 Task: View and add the product "Rachael Ray Nutrish Wet Dog Food Gentle Digestion Real Chicken Pumpkin & Salmon Recipe Can (13 oz)" to cart from the store "Pavilions Pets".
Action: Mouse moved to (40, 74)
Screenshot: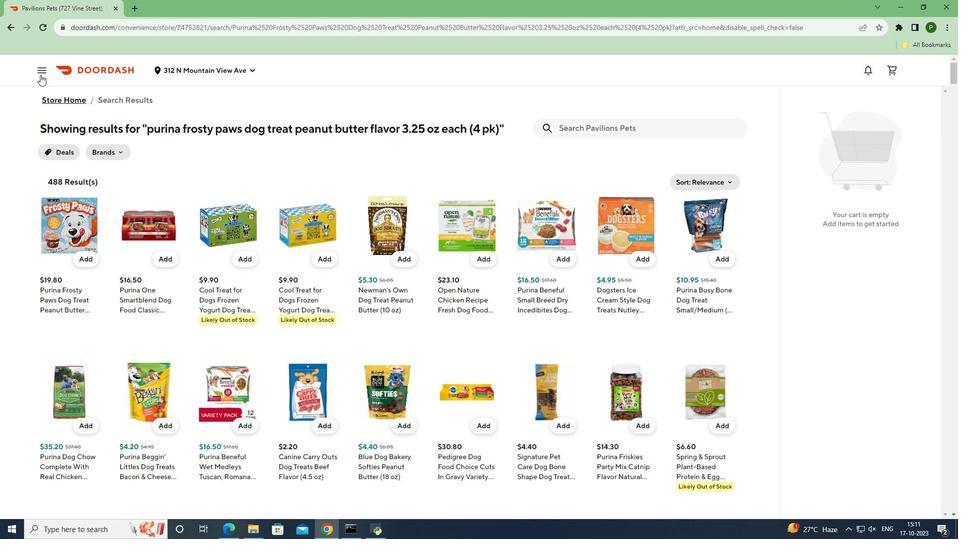 
Action: Mouse pressed left at (40, 74)
Screenshot: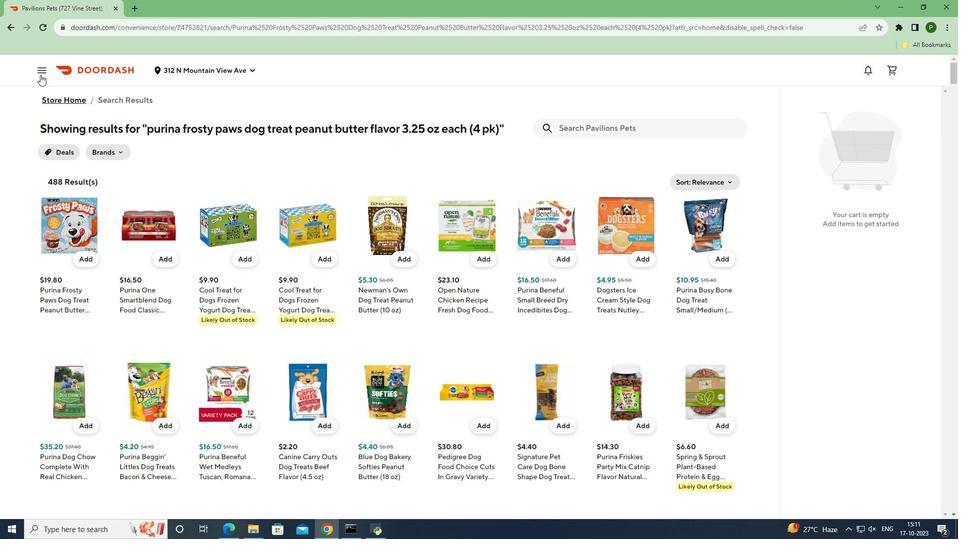 
Action: Mouse moved to (47, 141)
Screenshot: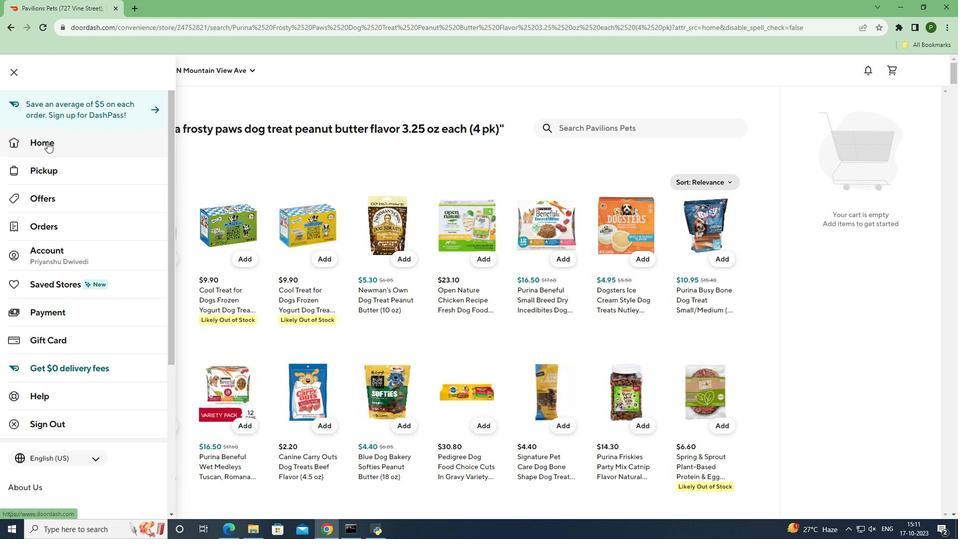 
Action: Mouse pressed left at (47, 141)
Screenshot: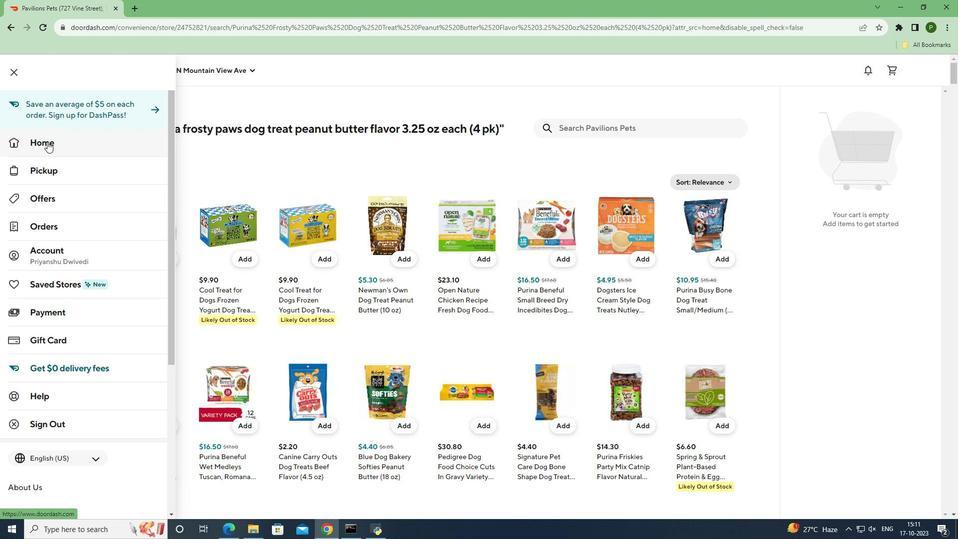 
Action: Mouse moved to (441, 106)
Screenshot: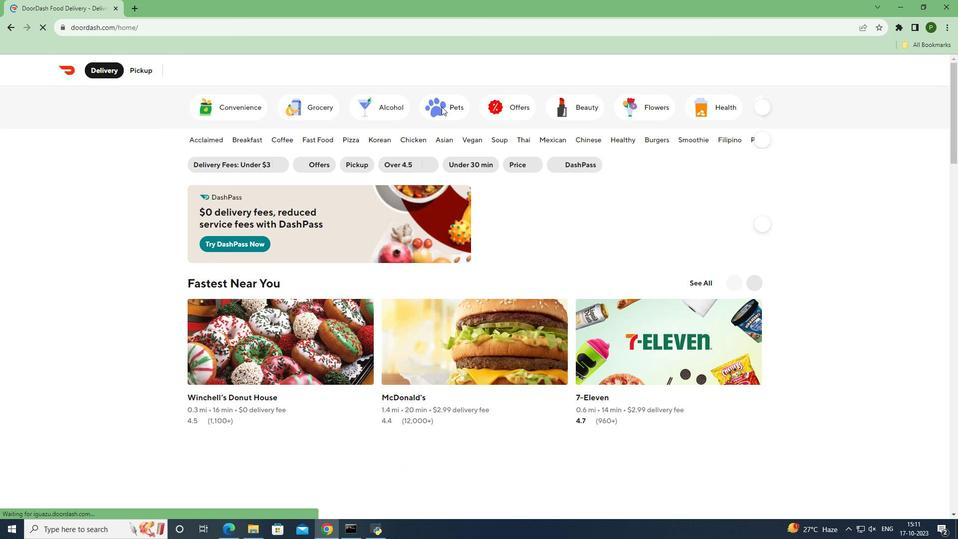 
Action: Mouse pressed left at (441, 106)
Screenshot: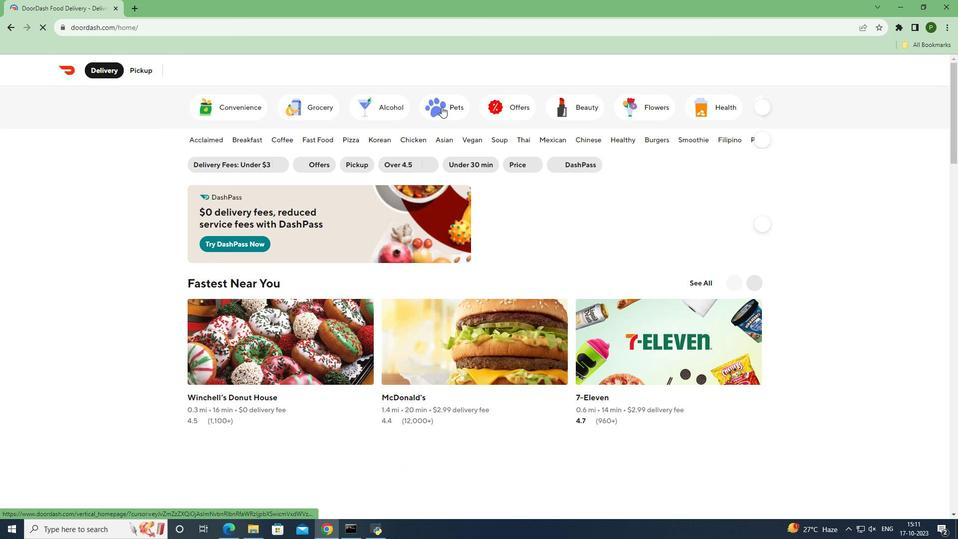 
Action: Mouse moved to (735, 304)
Screenshot: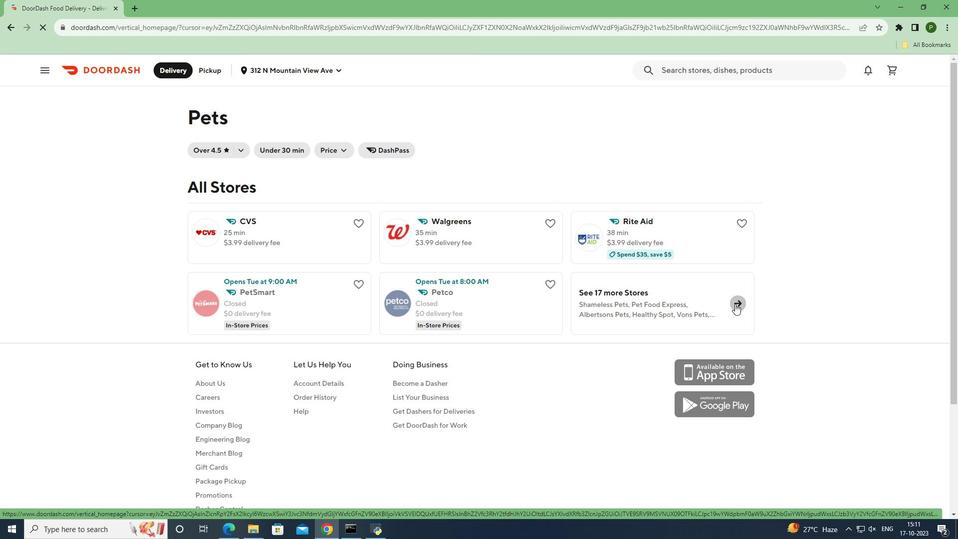 
Action: Mouse pressed left at (735, 304)
Screenshot: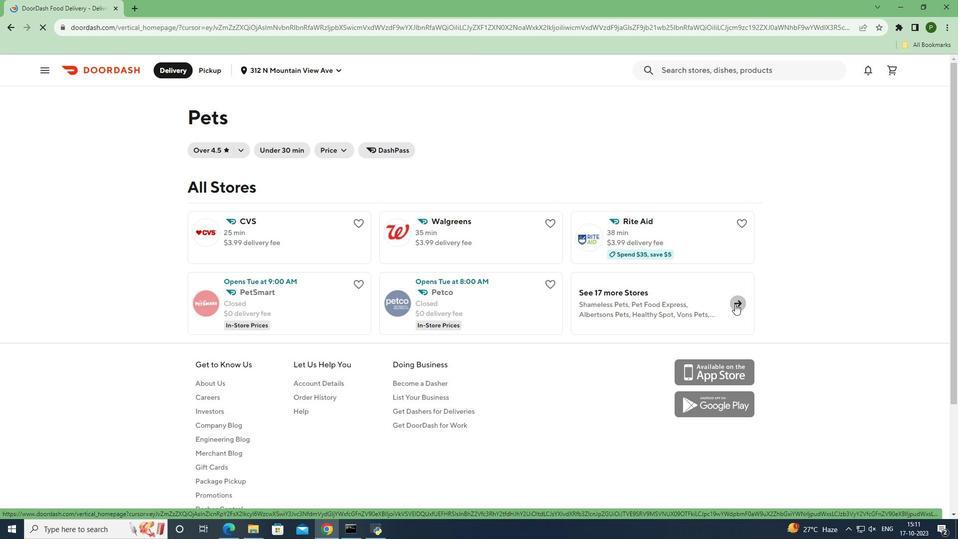 
Action: Mouse moved to (622, 437)
Screenshot: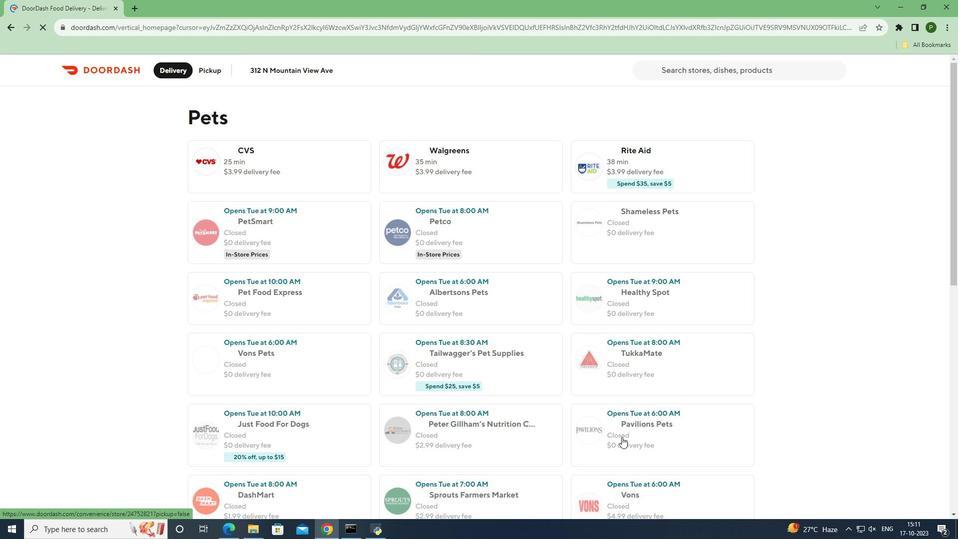 
Action: Mouse pressed left at (622, 437)
Screenshot: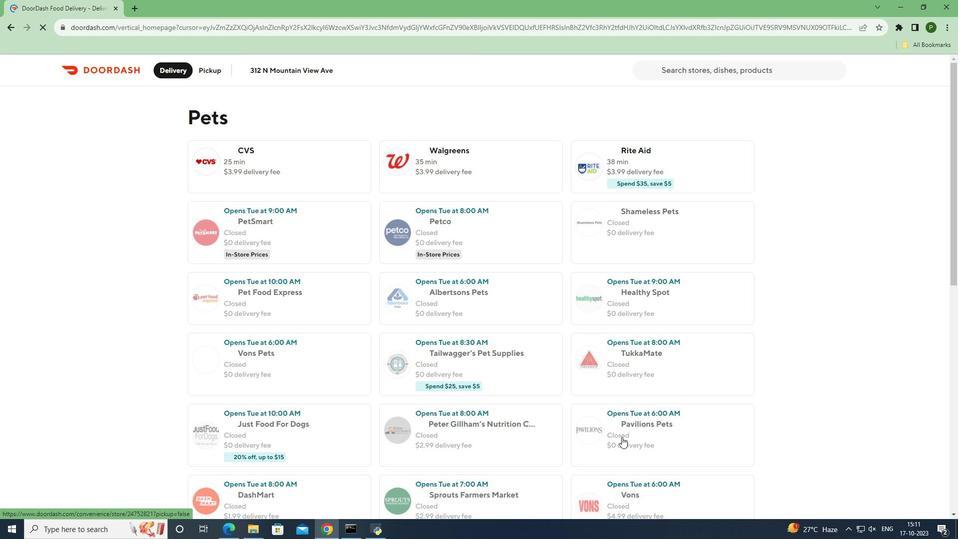 
Action: Mouse moved to (597, 159)
Screenshot: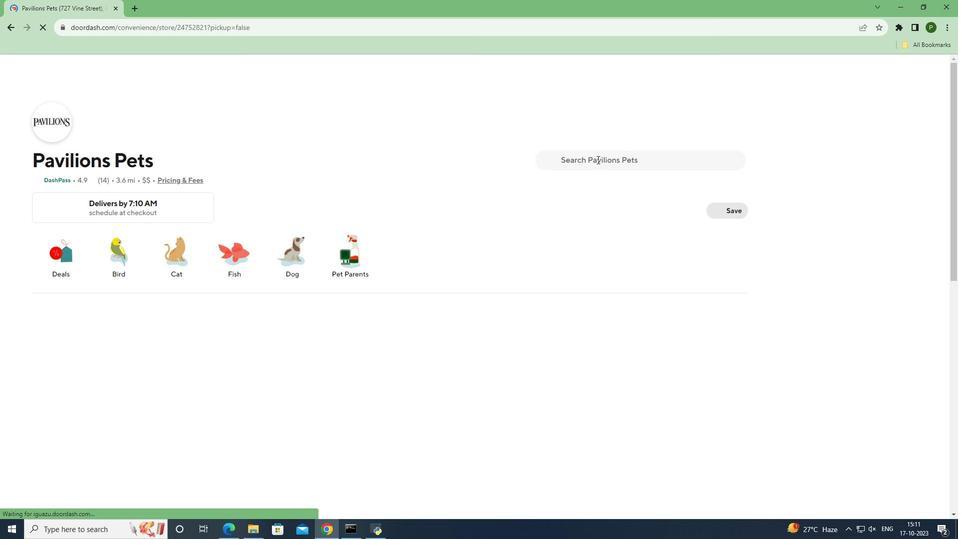 
Action: Mouse pressed left at (597, 159)
Screenshot: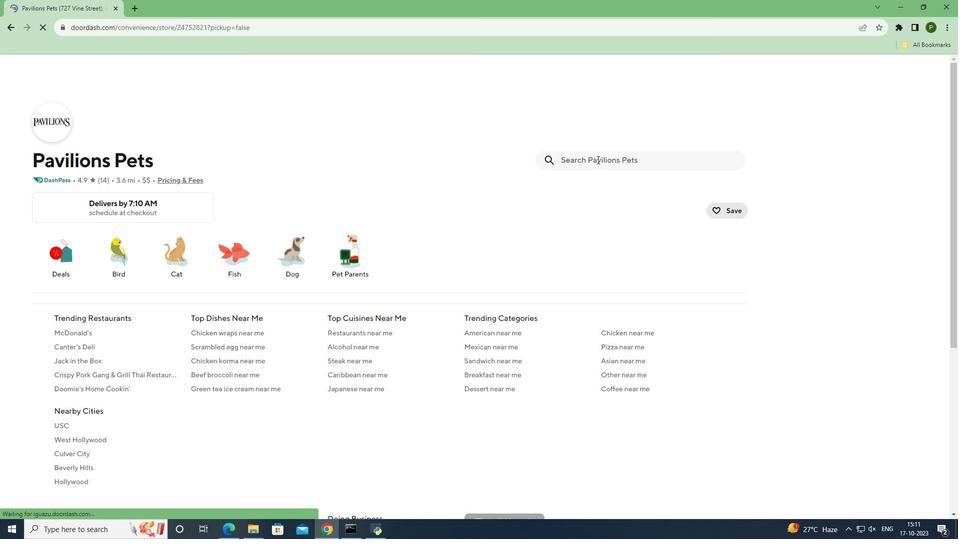 
Action: Mouse moved to (597, 159)
Screenshot: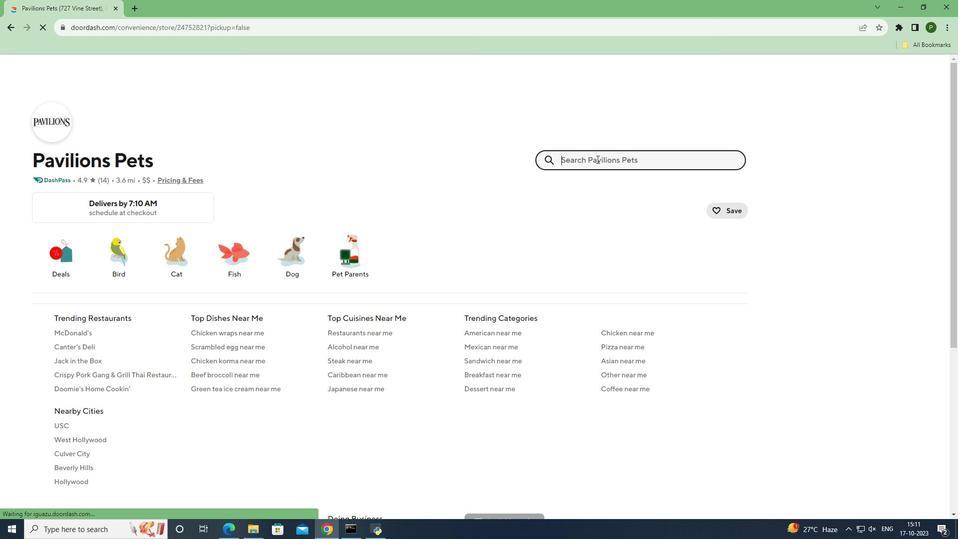 
Action: Key pressed <Key.caps_lock>R<Key.caps_lock>achael<Key.space><Key.caps_lock>R<Key.caps_lock>ay<Key.space><Key.caps_lock>N<Key.caps_lock>utrish<Key.space><Key.caps_lock>W<Key.caps_lock>et<Key.space><Key.caps_lock>D<Key.caps_lock>og<Key.space><Key.caps_lock>F<Key.caps_lock>ood<Key.space><Key.caps_lock>G<Key.caps_lock>entle<Key.space><Key.caps_lock>D<Key.caps_lock>igestion<Key.space><Key.caps_lock>R<Key.caps_lock>eal<Key.space><Key.caps_lock>C<Key.caps_lock>hicken<Key.space><Key.caps_lock>P<Key.caps_lock>umpkin<Key.space><Key.shift>&<Key.space><Key.caps_lock>S<Key.caps_lock>almon<Key.space><Key.caps_lock>R<Key.caps_lock>ecipe<Key.space><Key.caps_lock>C<Key.caps_lock>an<Key.space><Key.shift_r><Key.shift_r><Key.shift_r><Key.shift_r><Key.shift_r><Key.shift_r><Key.shift_r><Key.shift_r>(13<Key.space>oz<Key.shift_r><Key.shift_r><Key.shift_r><Key.shift_r><Key.shift_r><Key.shift_r>)<Key.enter>
Screenshot: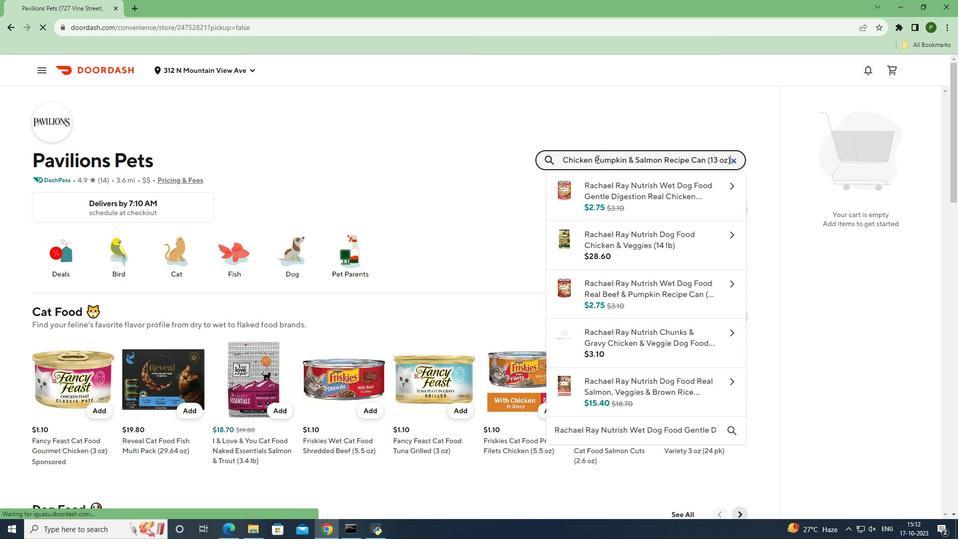 
Action: Mouse moved to (86, 273)
Screenshot: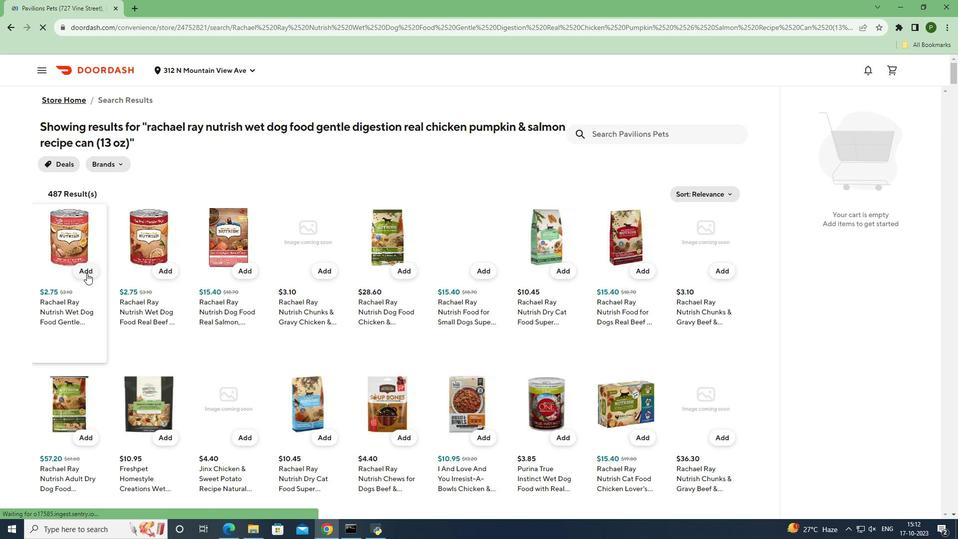 
Action: Mouse pressed left at (86, 273)
Screenshot: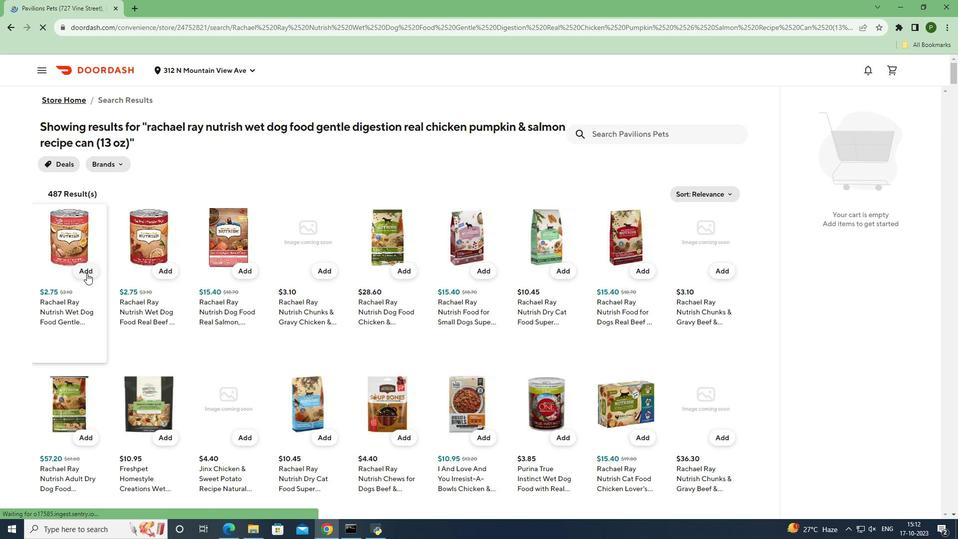 
Action: Mouse moved to (57, 339)
Screenshot: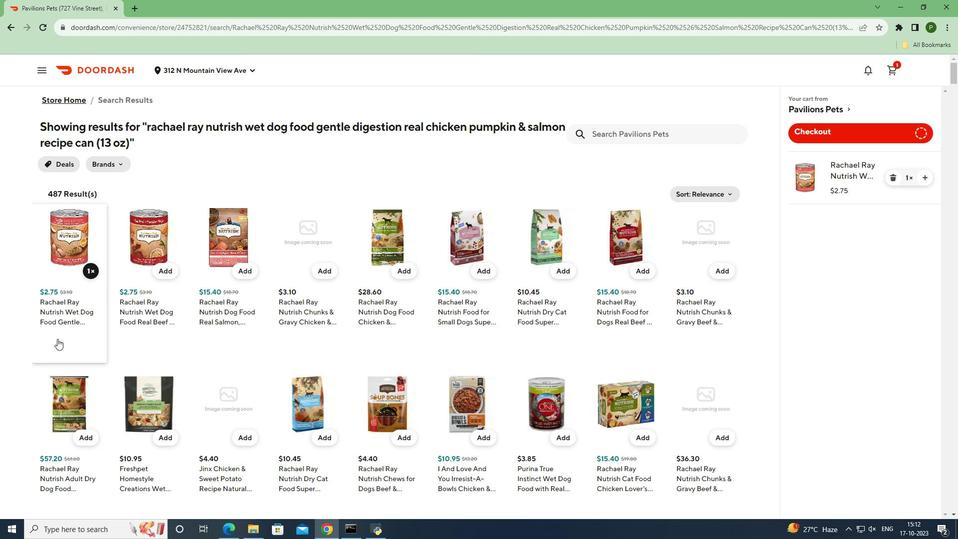 
